 Task: Add a field from the Popular template Priority a blank project ArtisanBridge
Action: Mouse moved to (1244, 117)
Screenshot: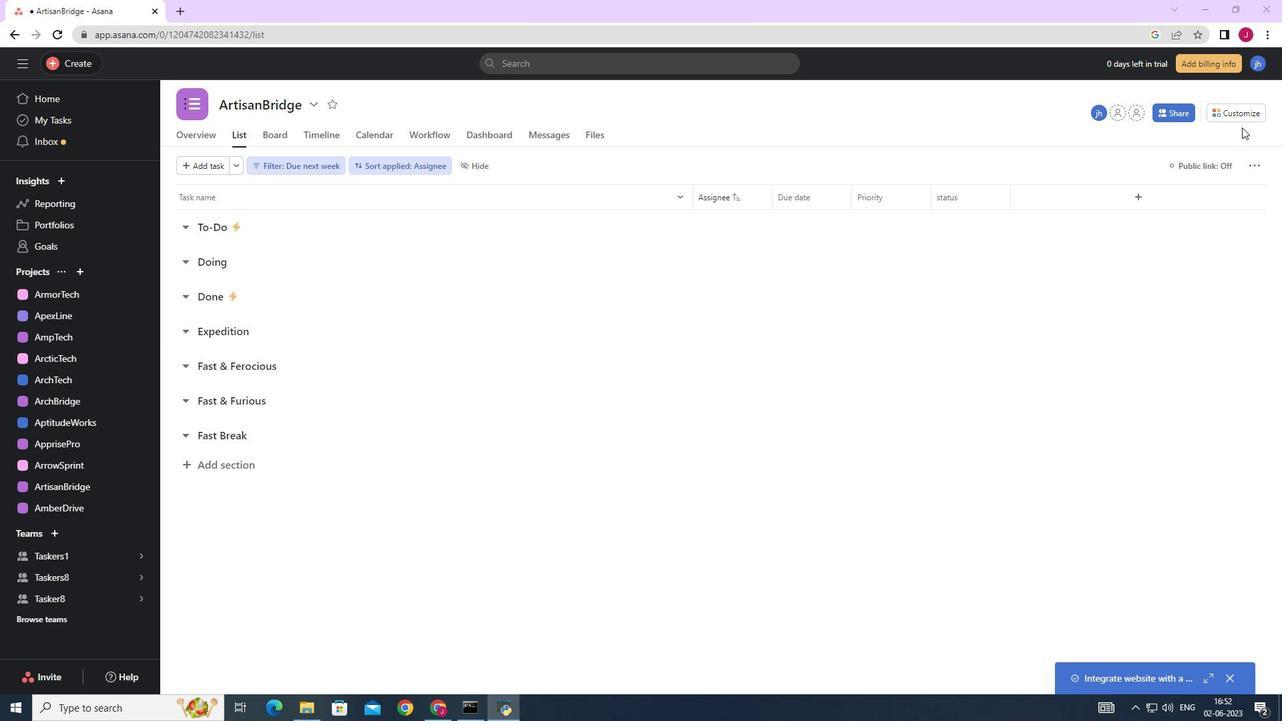 
Action: Mouse pressed left at (1244, 117)
Screenshot: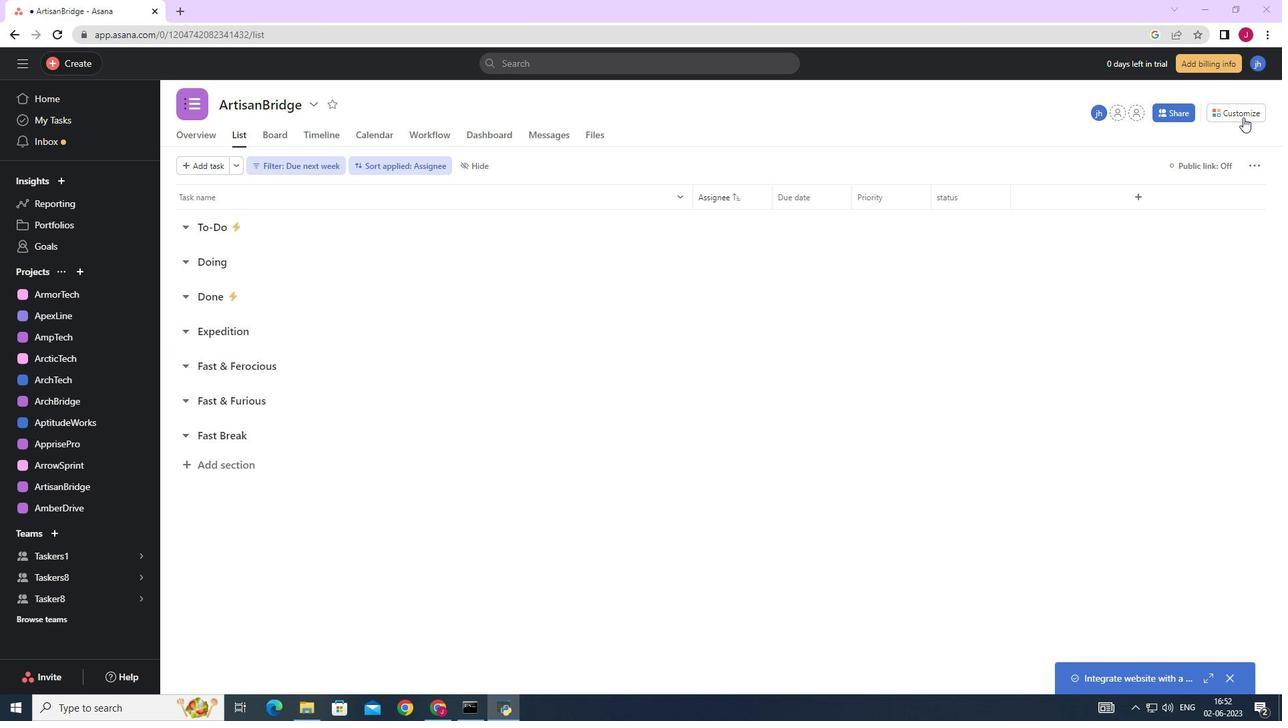 
Action: Mouse moved to (1091, 269)
Screenshot: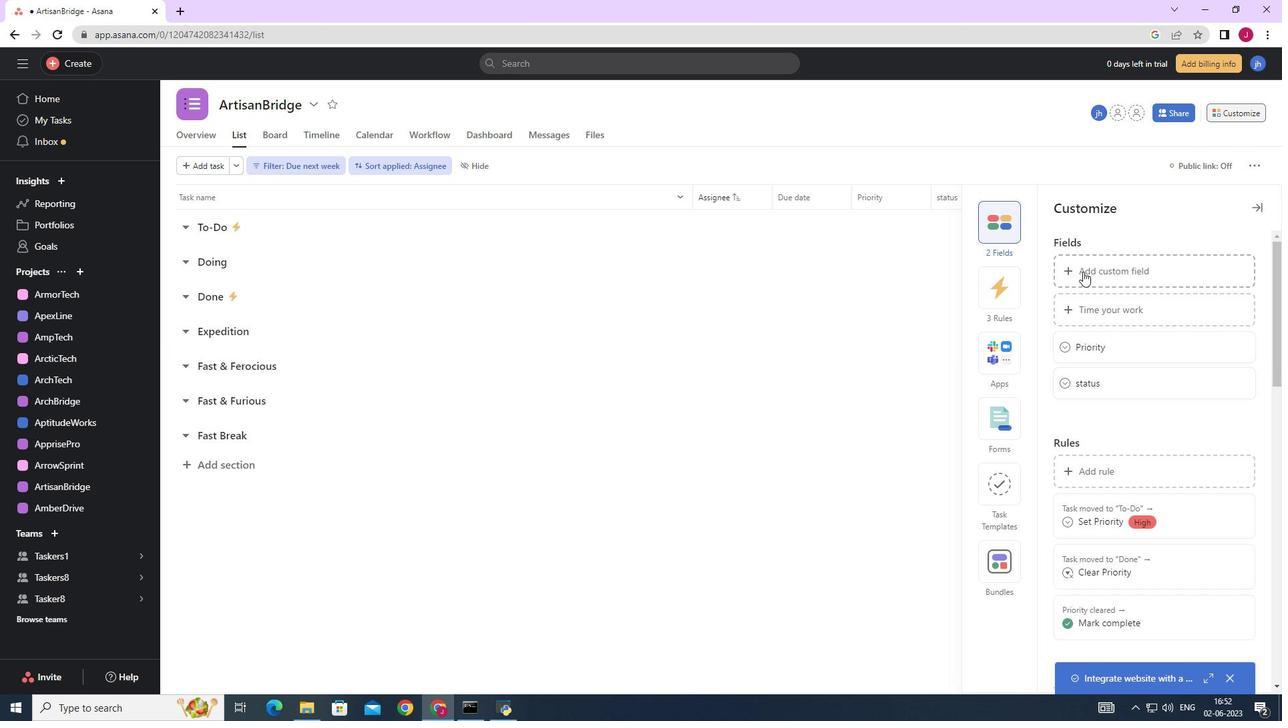 
Action: Mouse pressed left at (1091, 269)
Screenshot: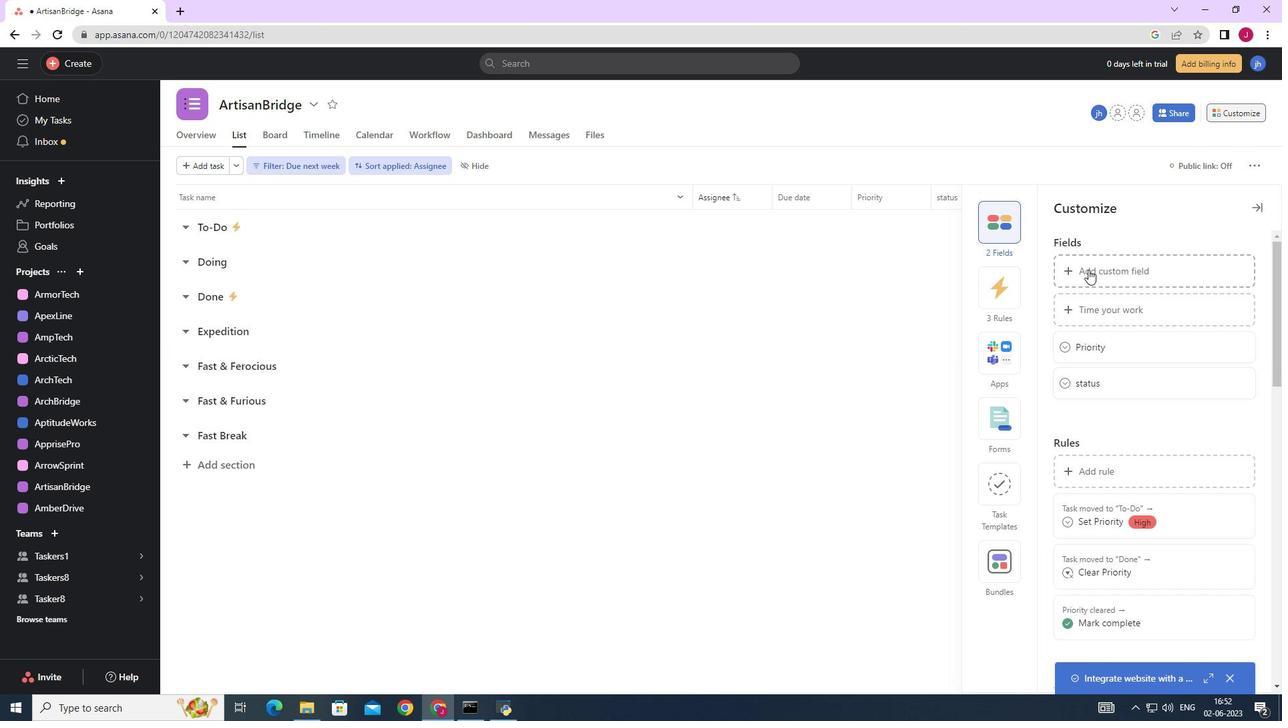 
Action: Mouse moved to (579, 204)
Screenshot: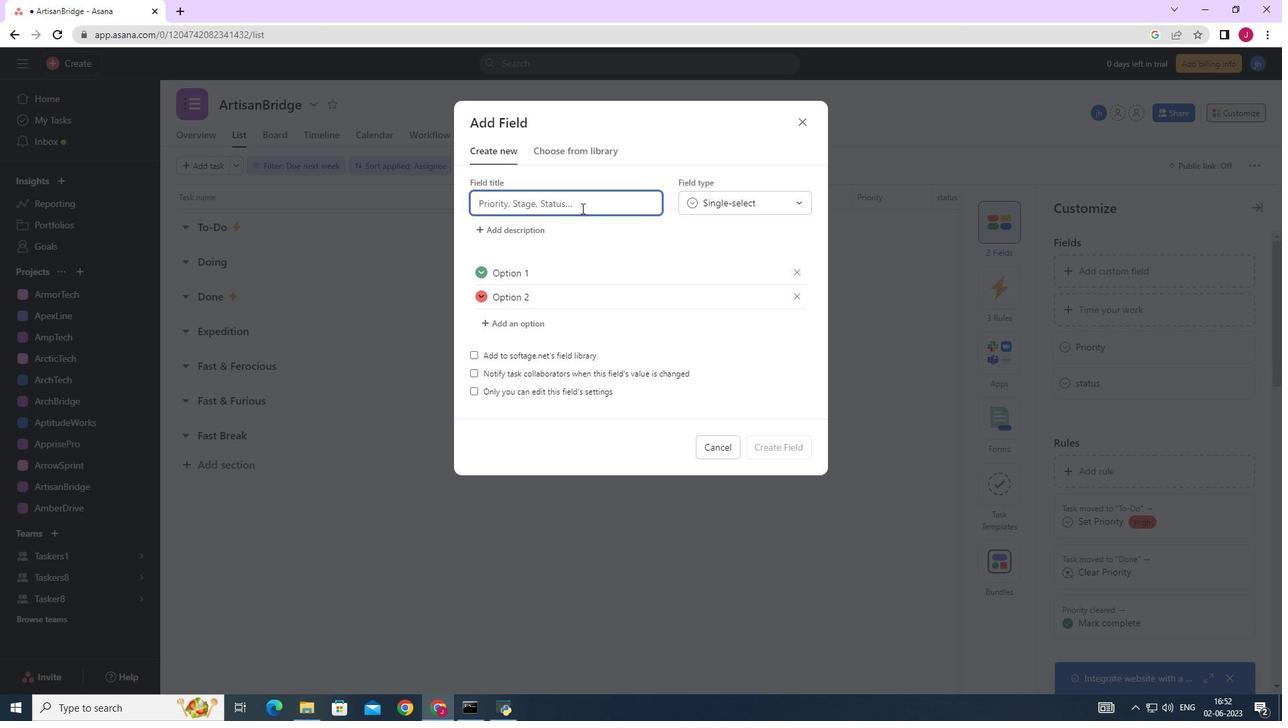 
Action: Key pressed <Key.caps_lock>P<Key.caps_lock>riority
Screenshot: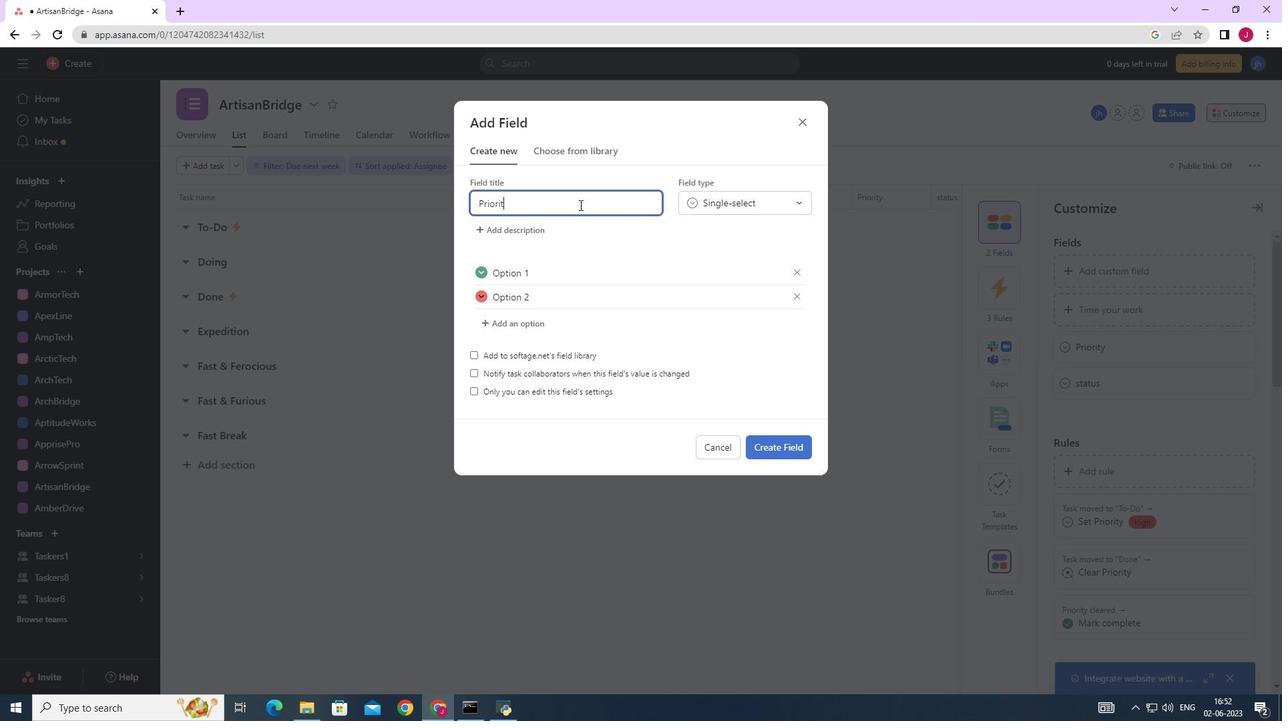 
Action: Mouse moved to (778, 446)
Screenshot: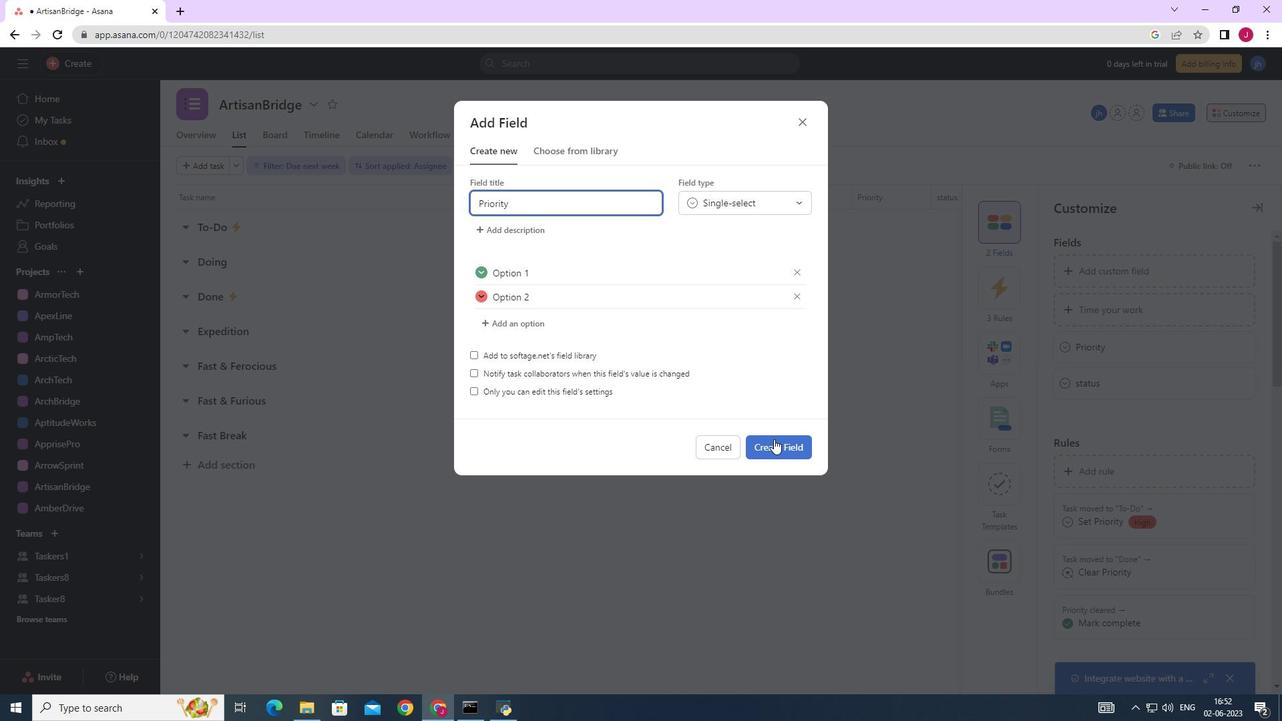 
Action: Mouse pressed left at (778, 446)
Screenshot: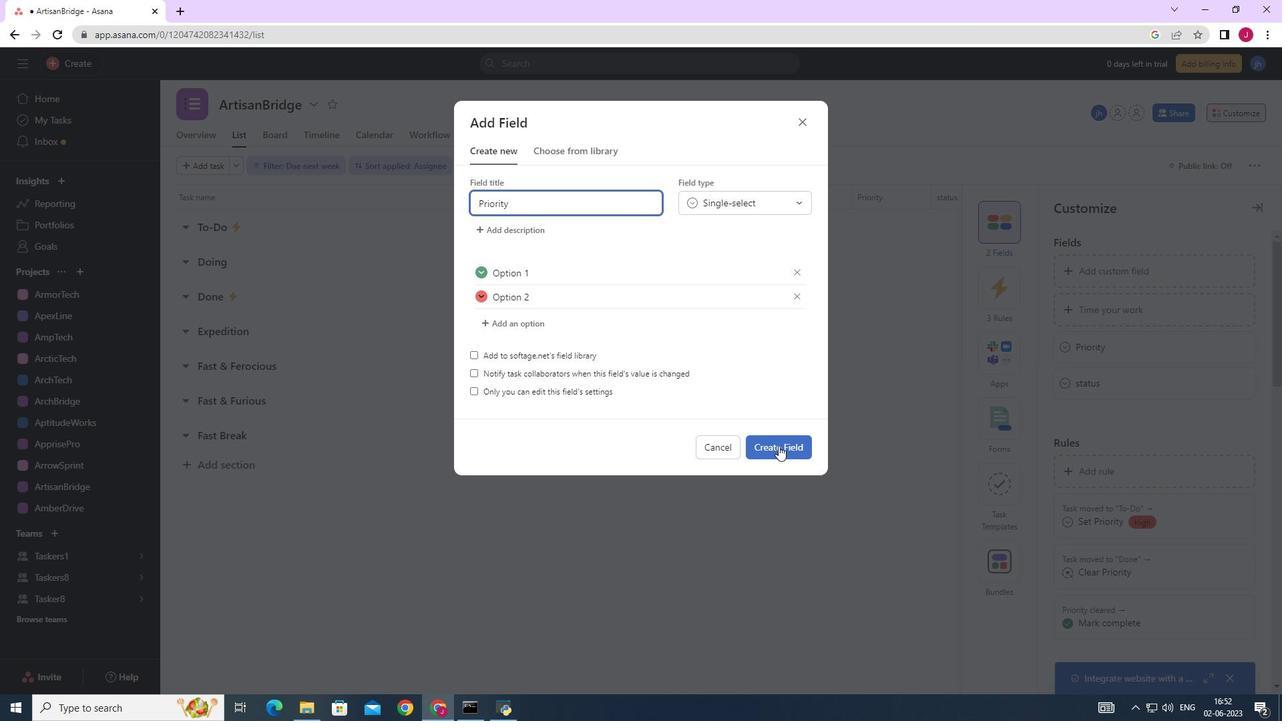 
Action: Mouse moved to (739, 413)
Screenshot: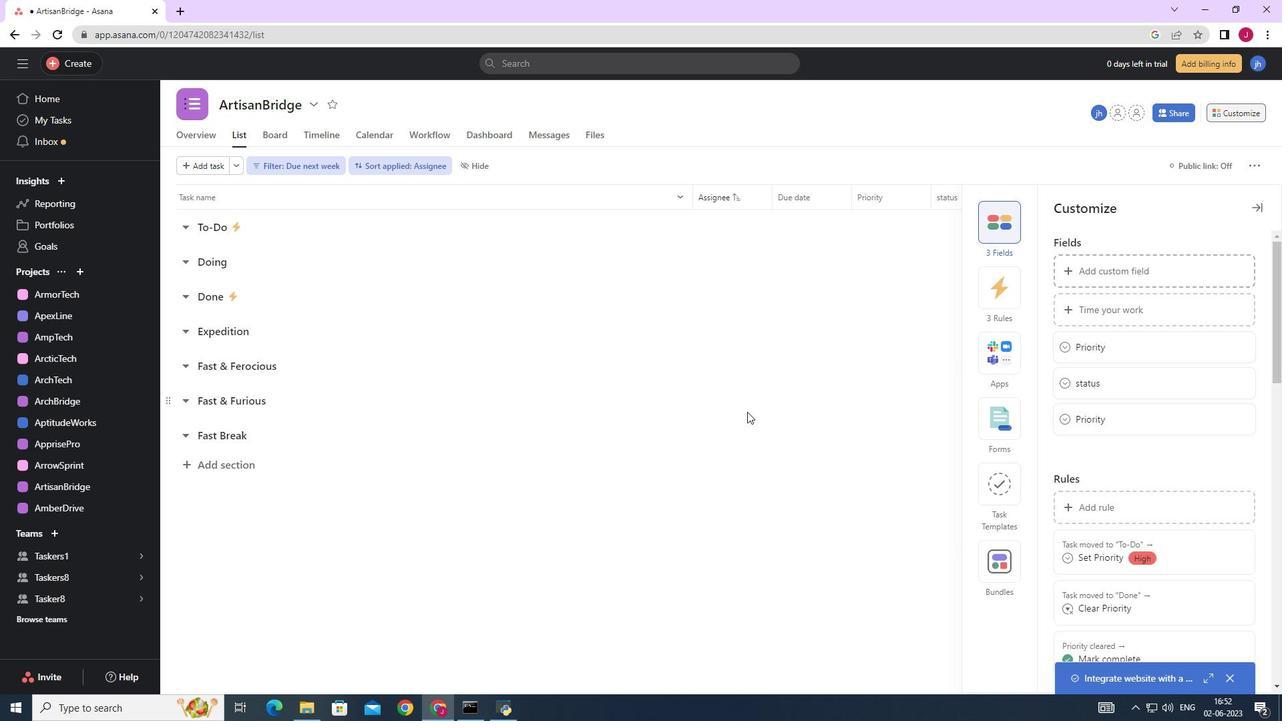 
